 Task: Log work in the project TransportWorks for the issue 'Performance issues with database queries' spent time as '3w 3d 14h 12m' and remaining time as '6w 3d 18h 37m' and add a flag. Now add the issue to the epic 'Content delivery network (CDN) implementation'.
Action: Mouse moved to (239, 59)
Screenshot: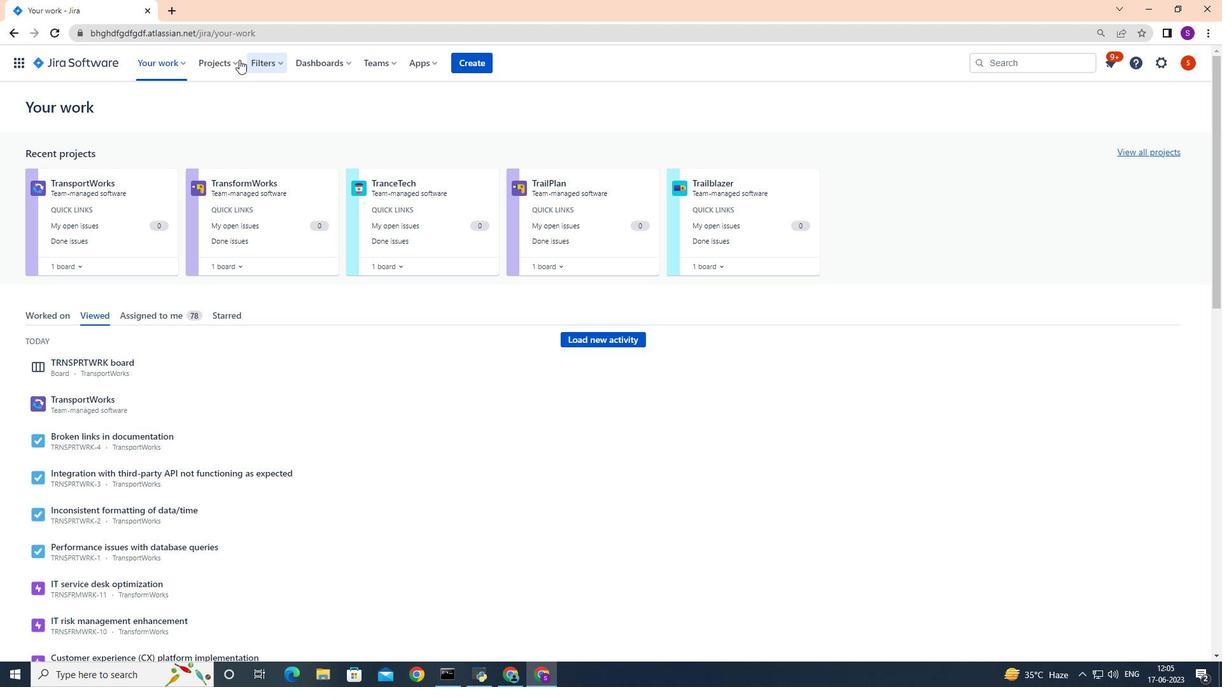
Action: Mouse pressed left at (239, 59)
Screenshot: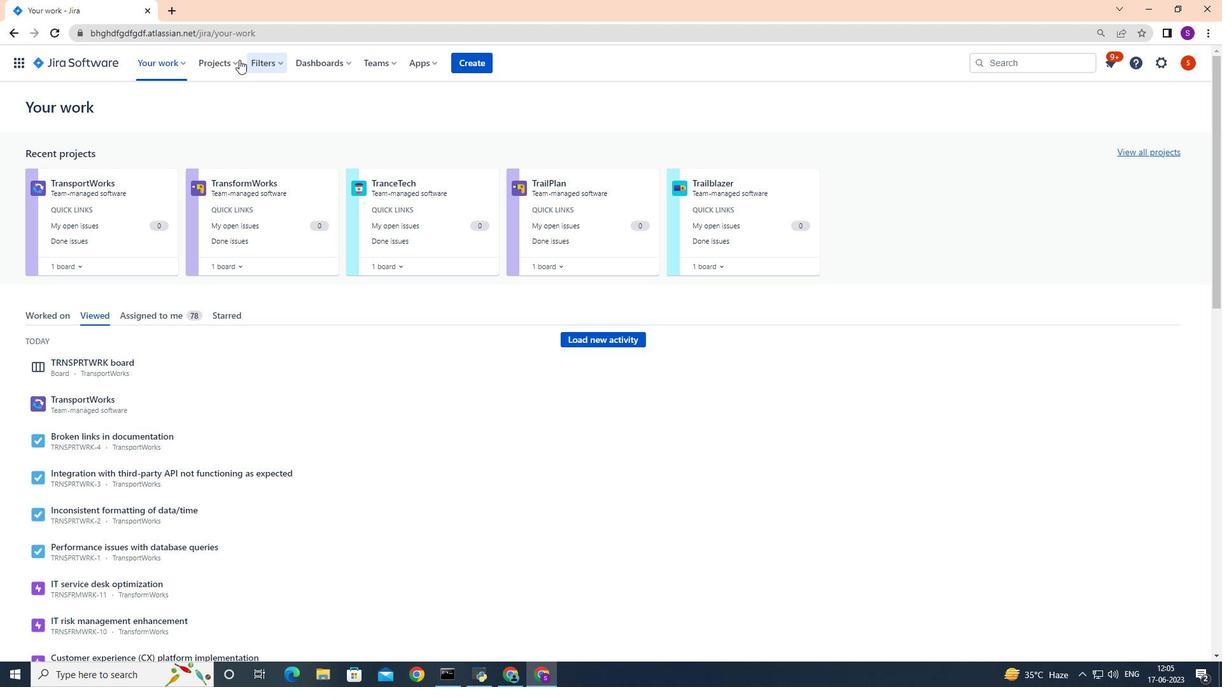 
Action: Mouse moved to (260, 119)
Screenshot: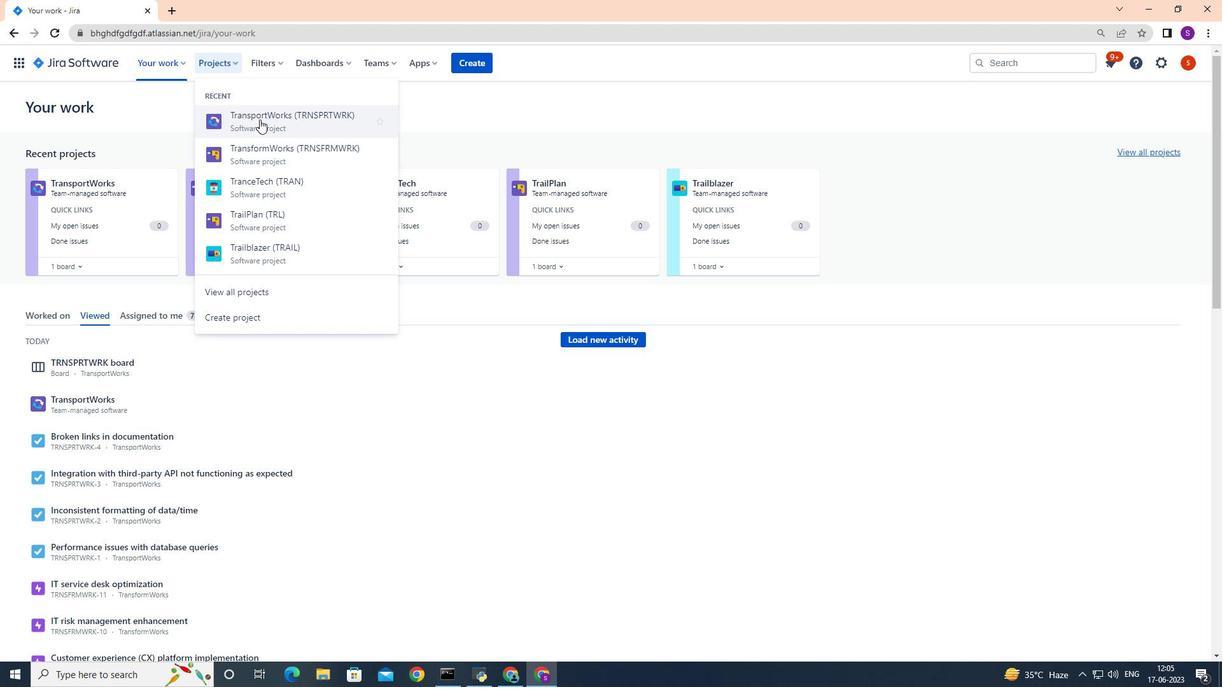 
Action: Mouse pressed left at (260, 119)
Screenshot: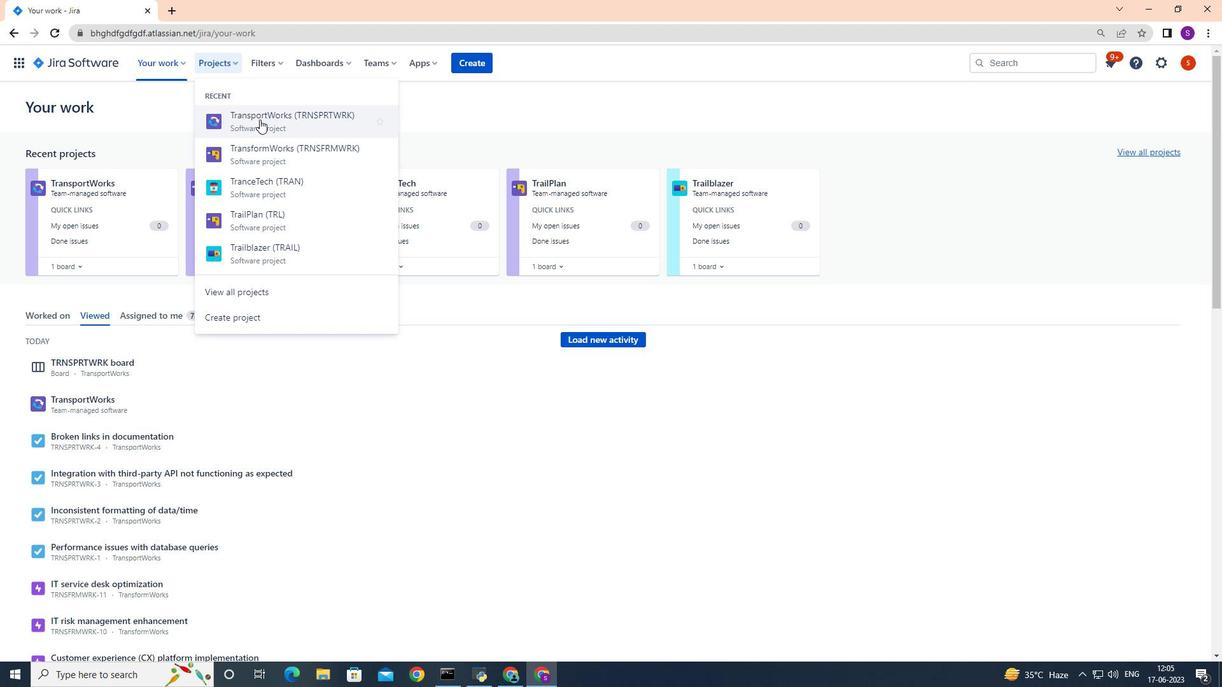 
Action: Mouse moved to (46, 192)
Screenshot: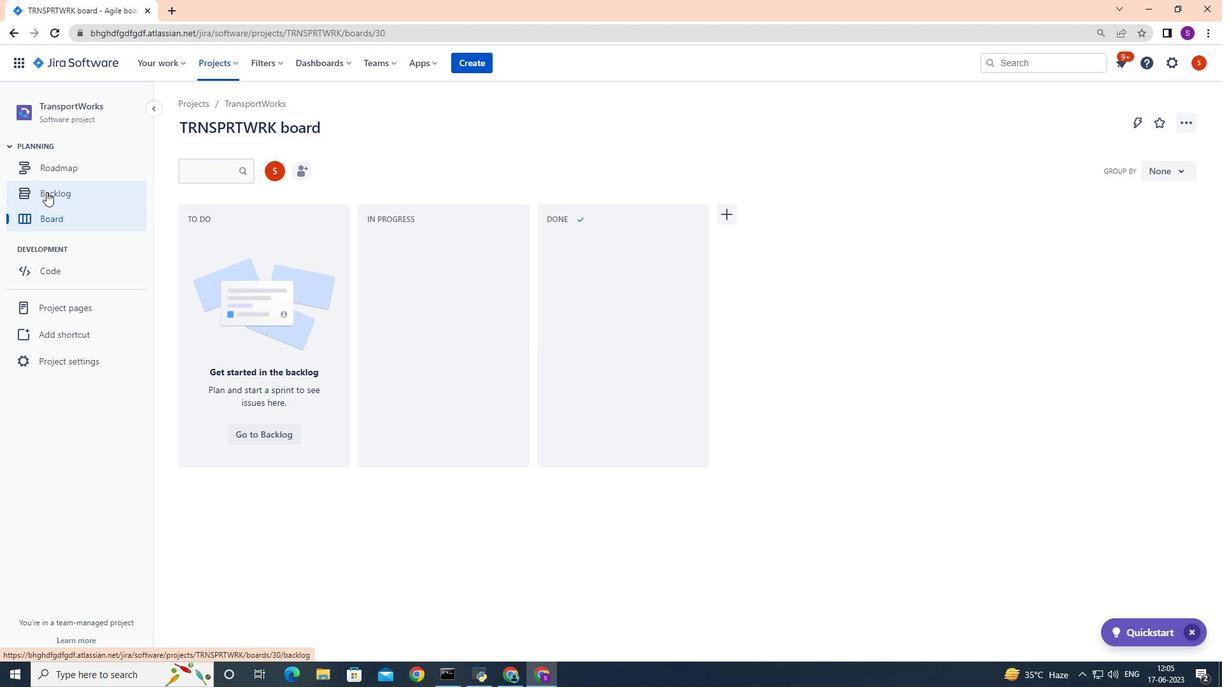 
Action: Mouse pressed left at (46, 192)
Screenshot: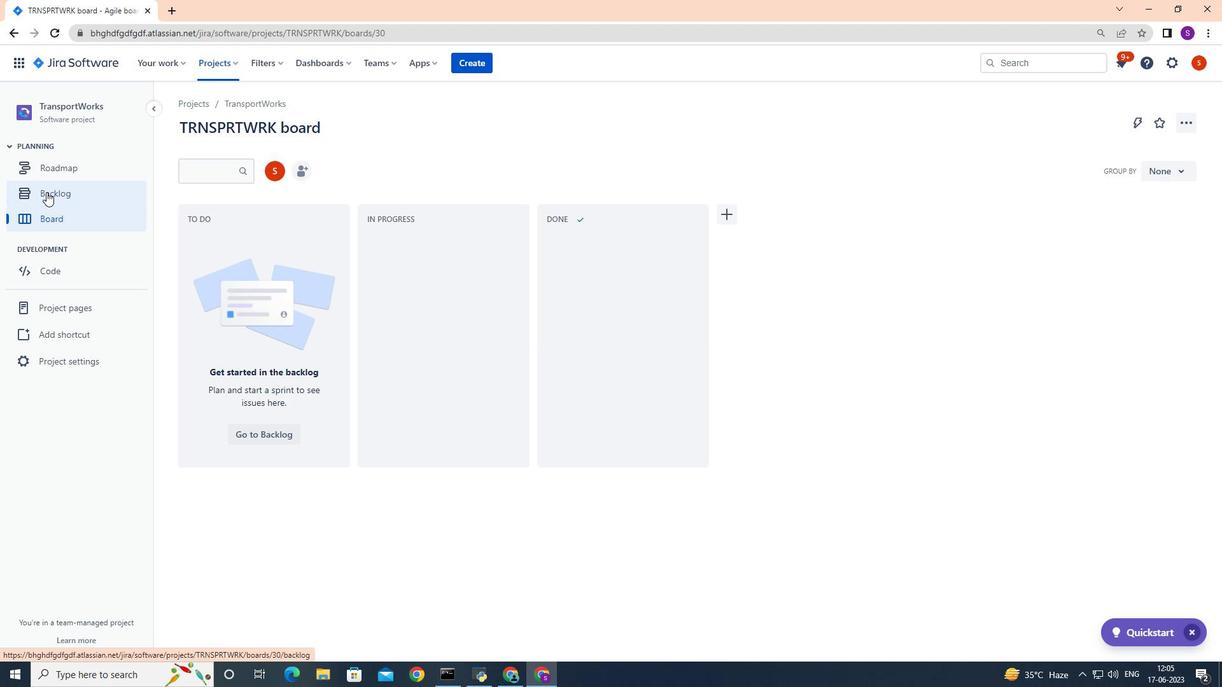 
Action: Mouse moved to (771, 232)
Screenshot: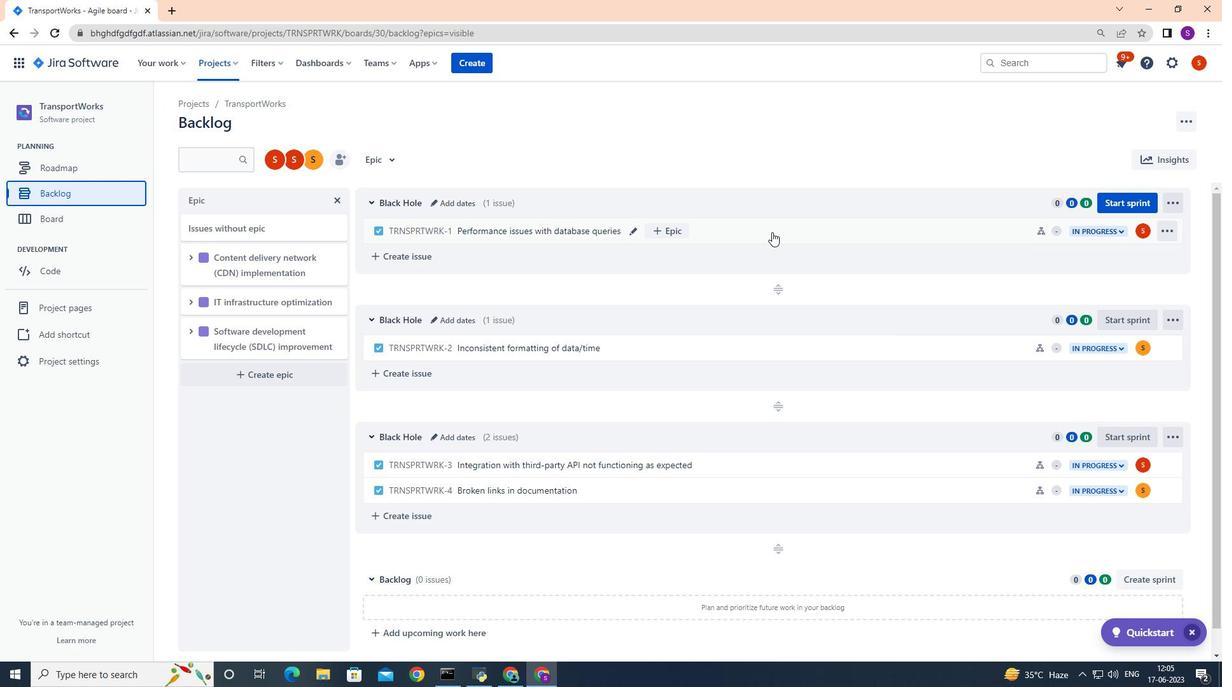 
Action: Mouse pressed left at (771, 232)
Screenshot: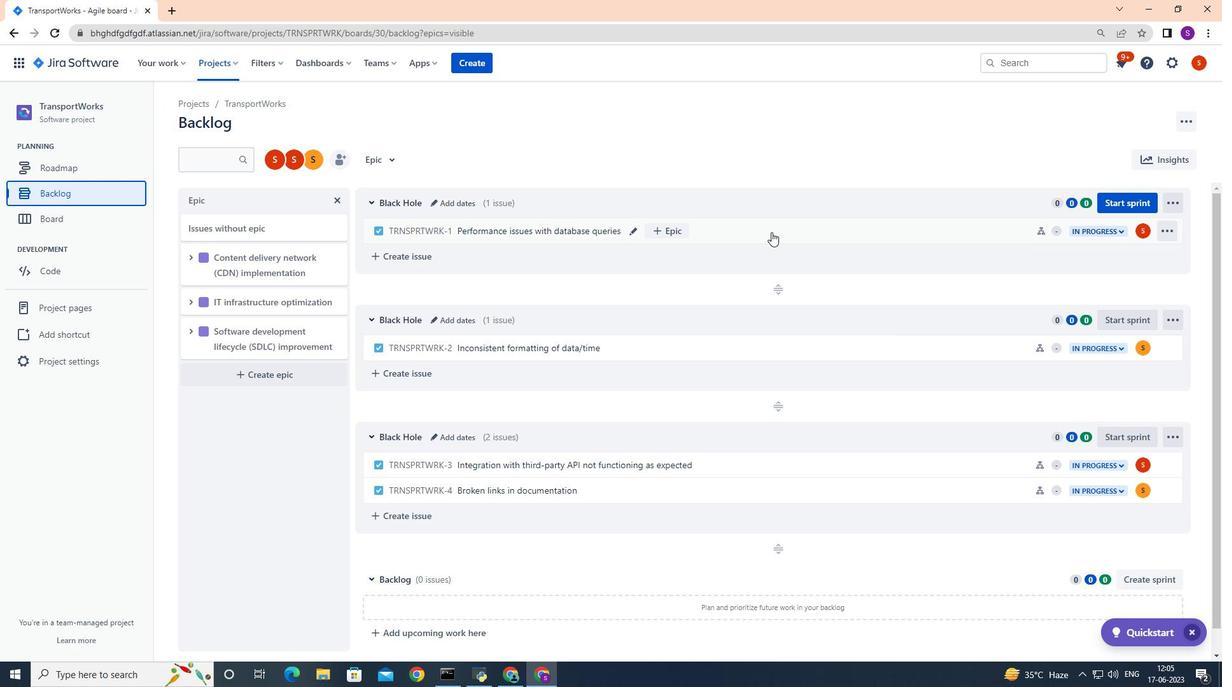 
Action: Mouse moved to (1184, 194)
Screenshot: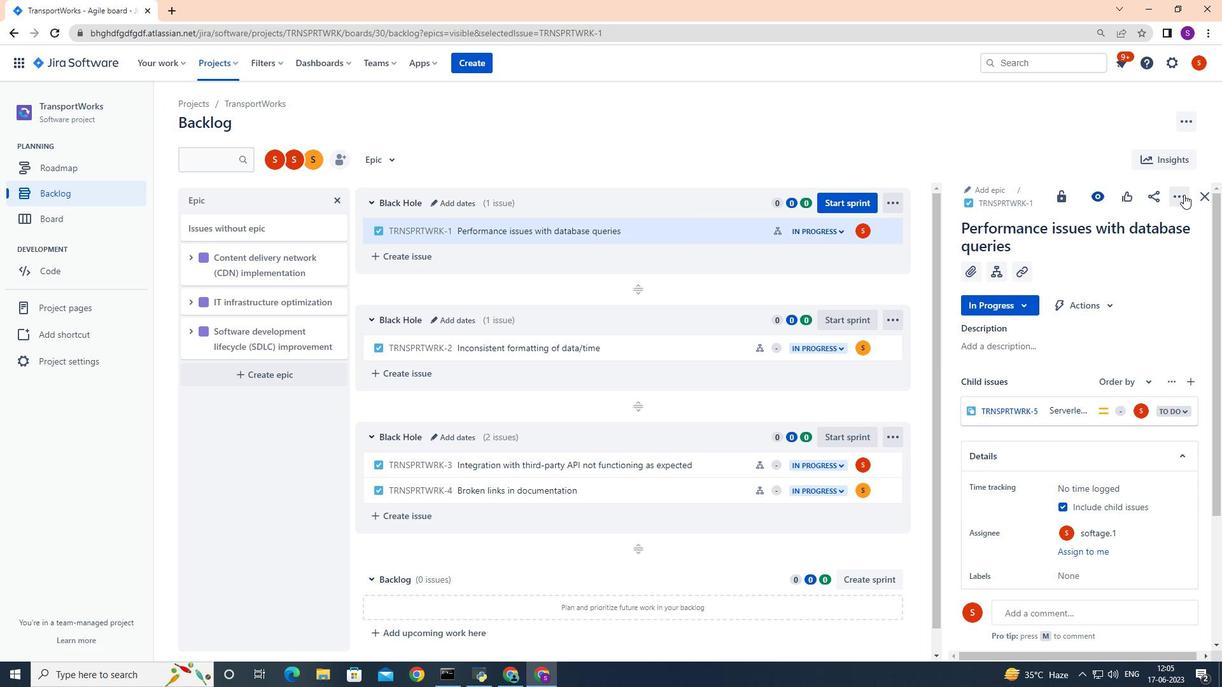 
Action: Mouse pressed left at (1184, 194)
Screenshot: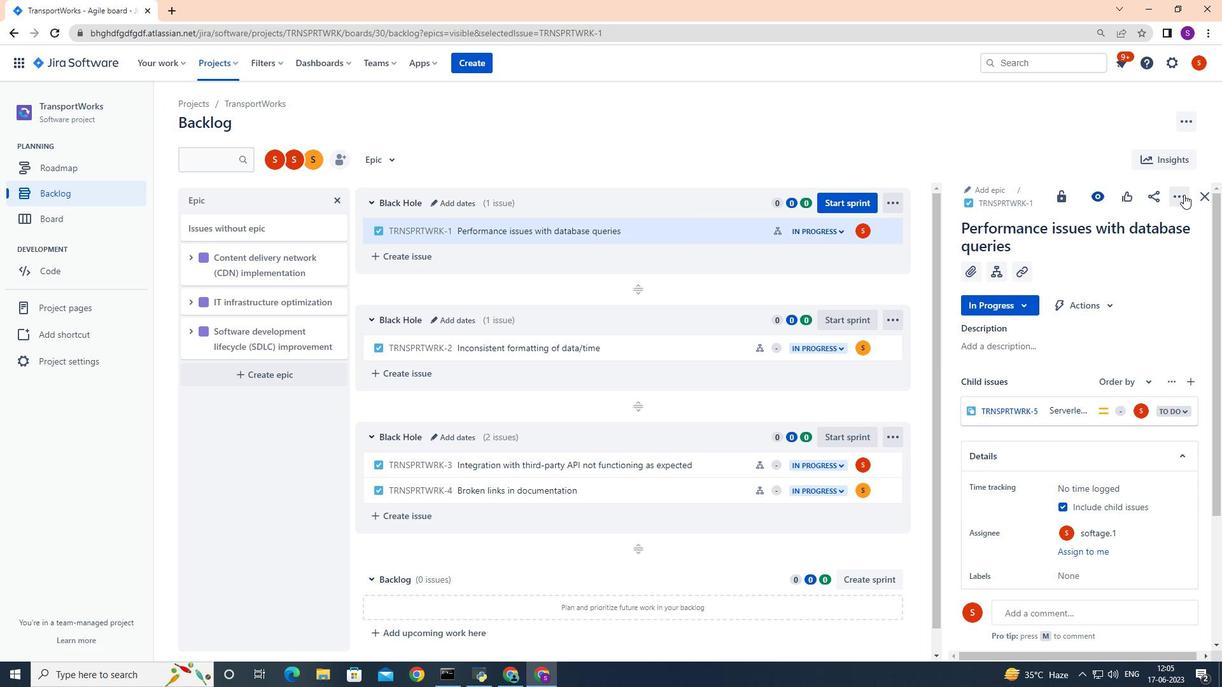 
Action: Mouse moved to (1138, 228)
Screenshot: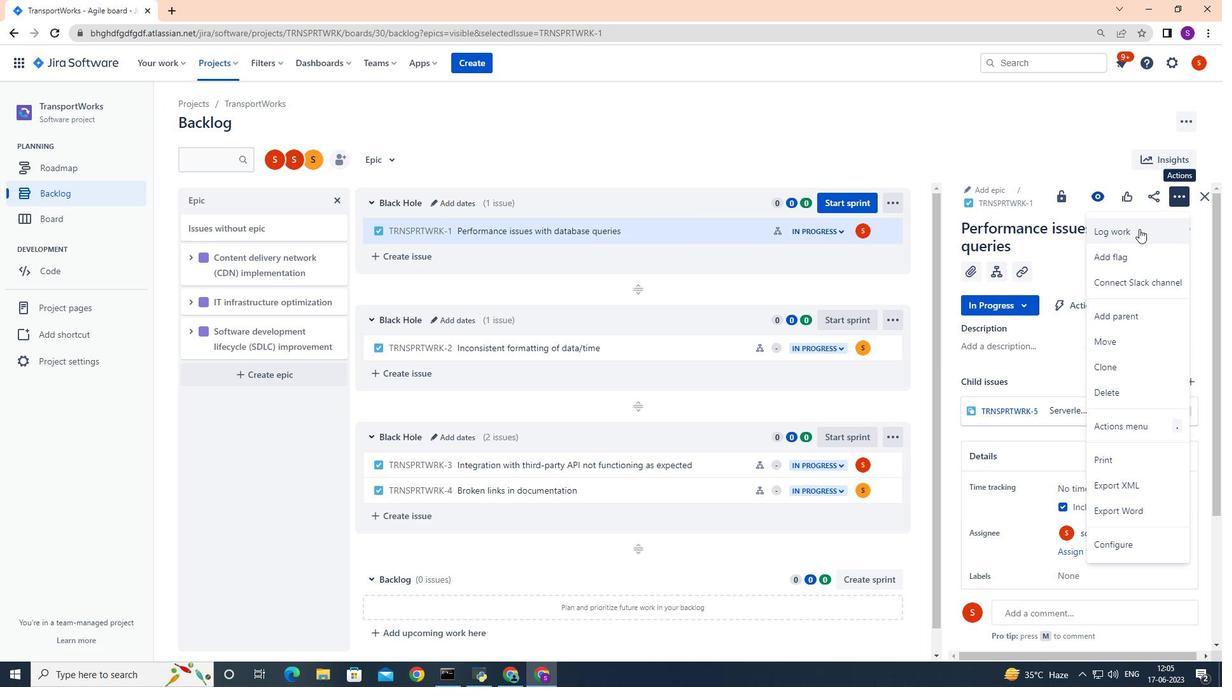 
Action: Mouse pressed left at (1138, 228)
Screenshot: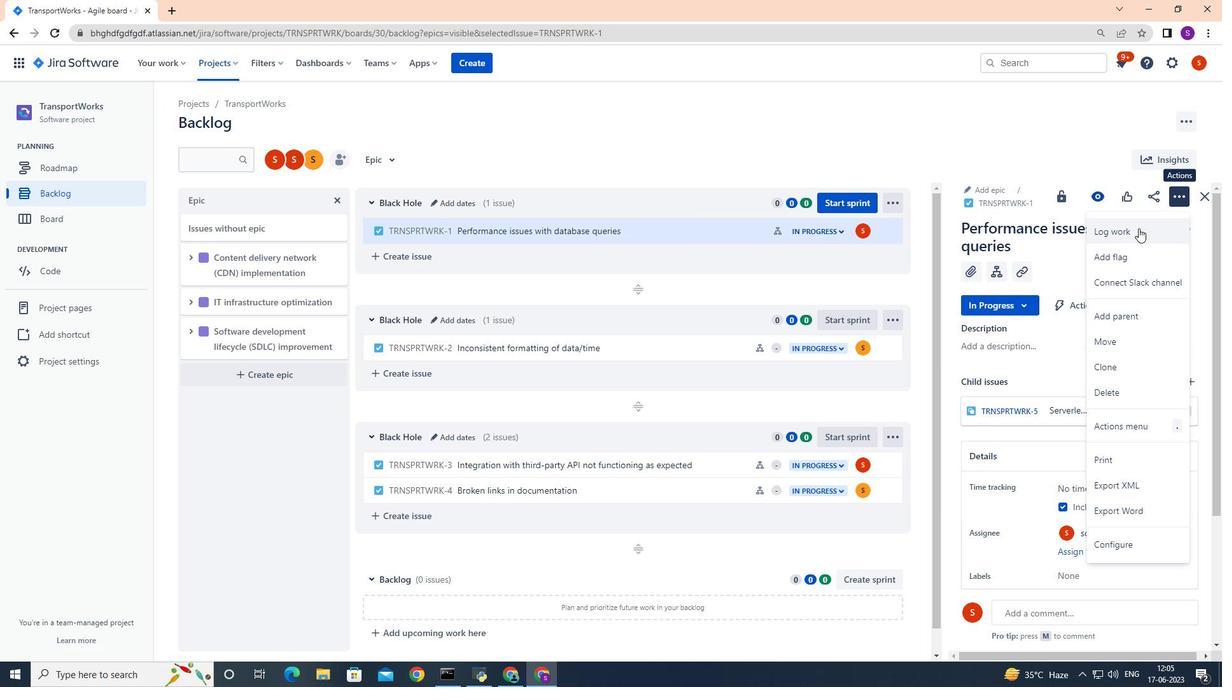 
Action: Mouse moved to (1096, 242)
Screenshot: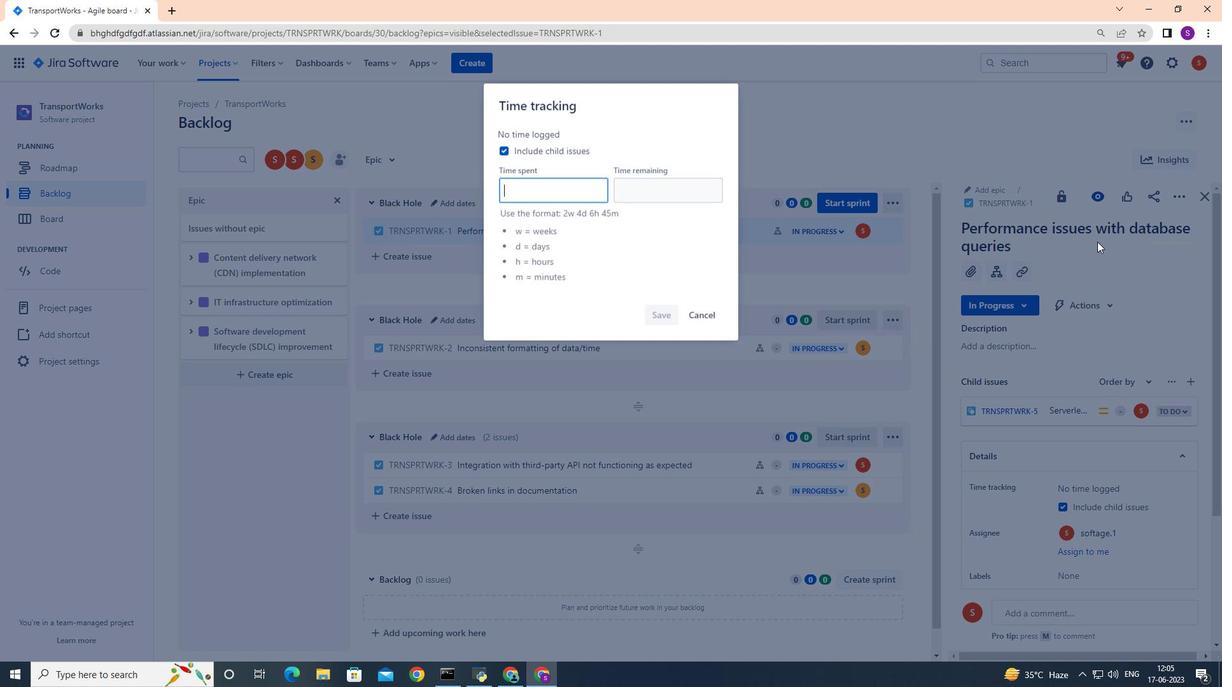 
Action: Key pressed 3w<Key.space>3d<Key.space>14h<Key.space>12m
Screenshot: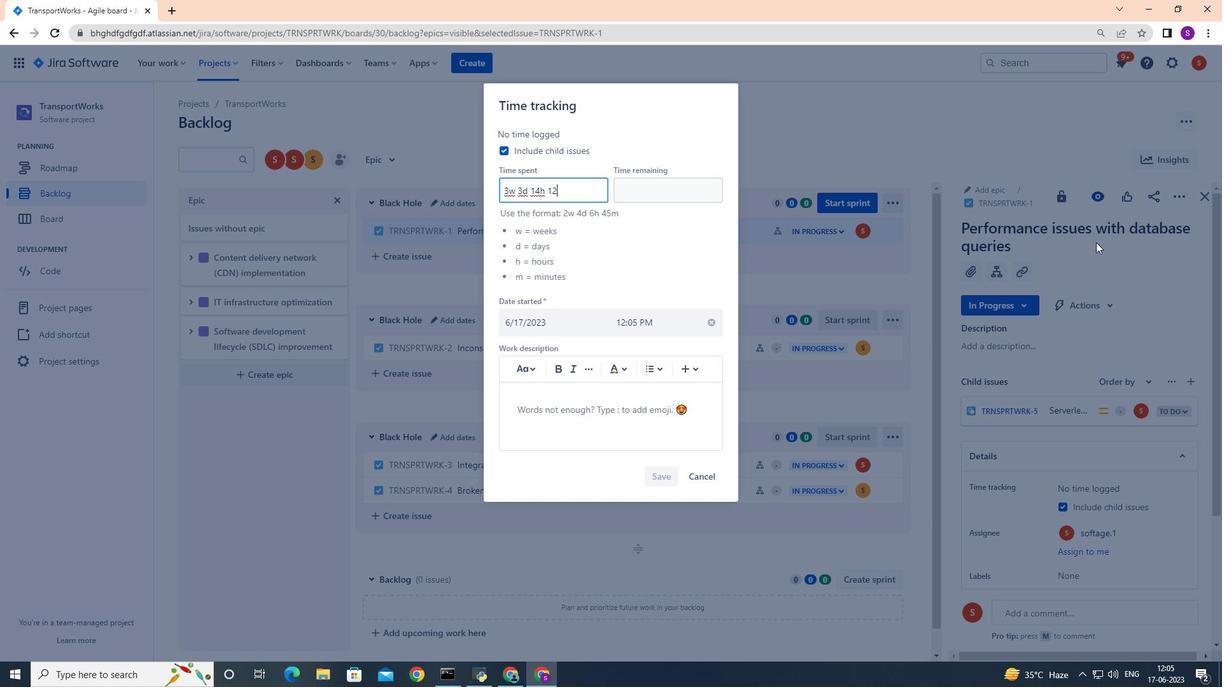 
Action: Mouse moved to (678, 189)
Screenshot: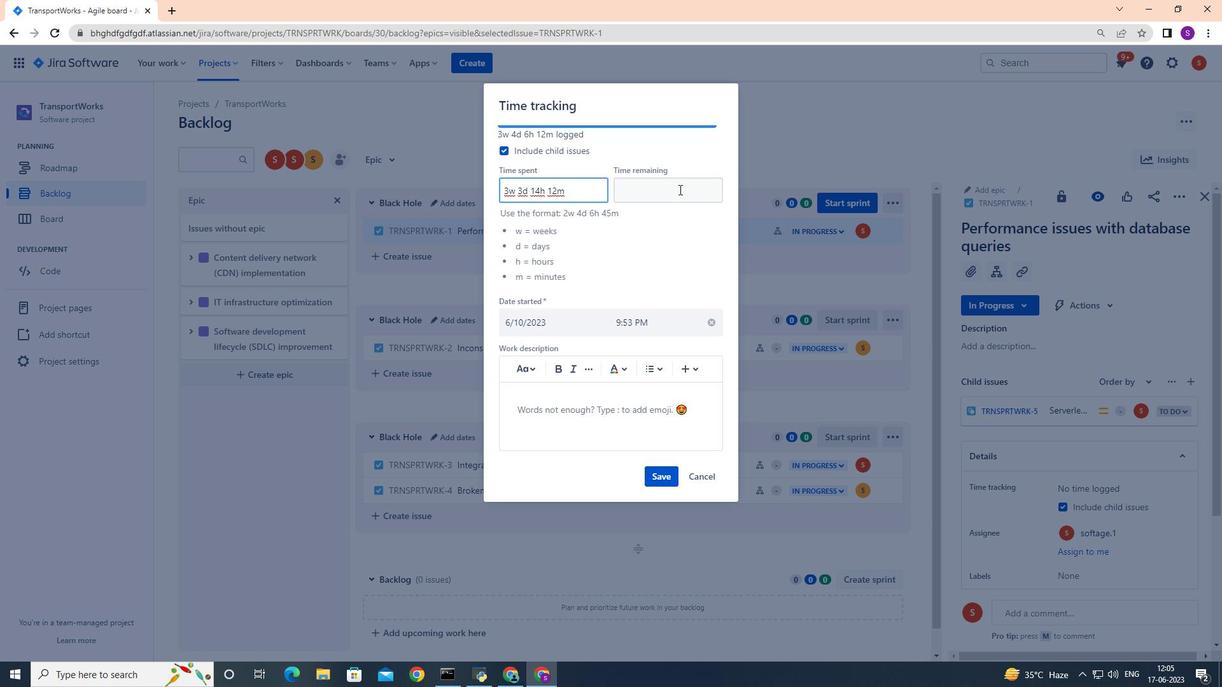 
Action: Mouse pressed left at (678, 189)
Screenshot: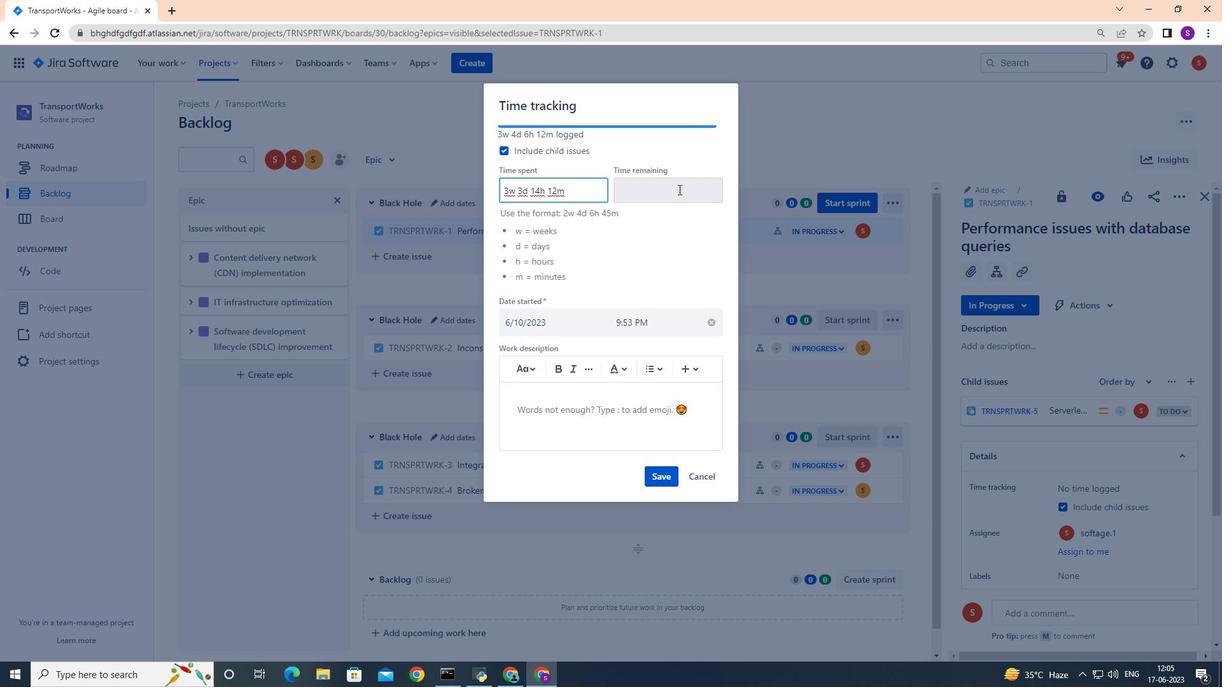 
Action: Mouse moved to (678, 189)
Screenshot: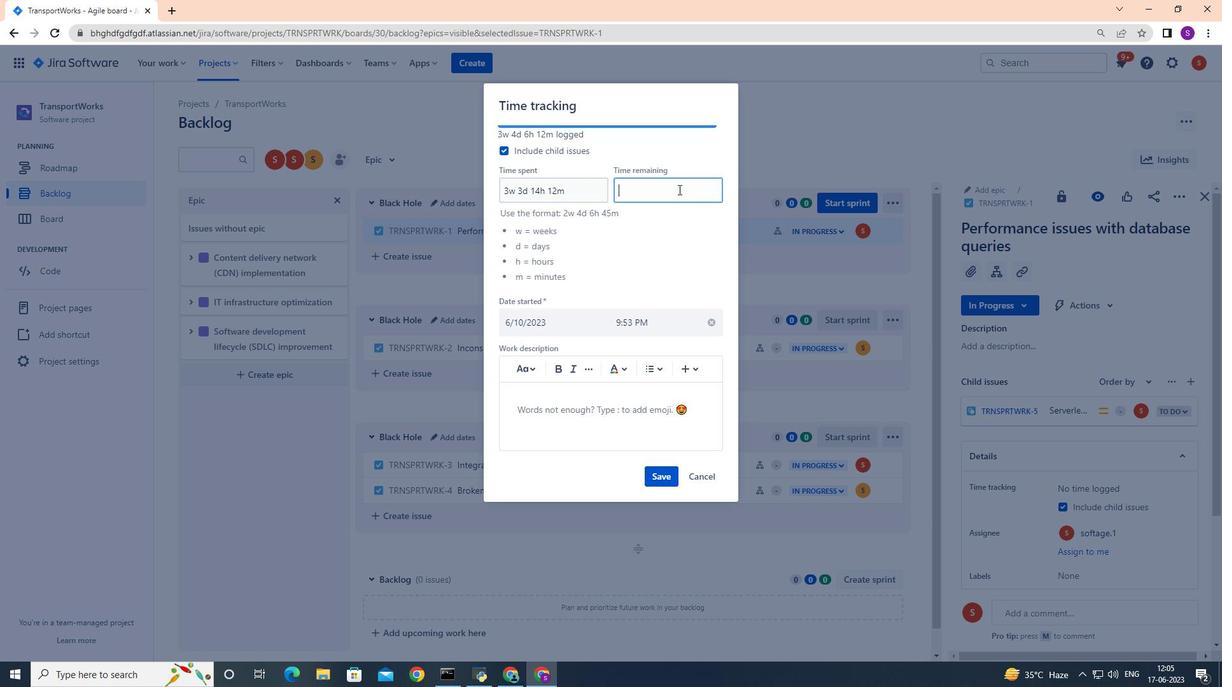 
Action: Key pressed 6w<Key.space>3d<Key.space>18h<Key.space>37m
Screenshot: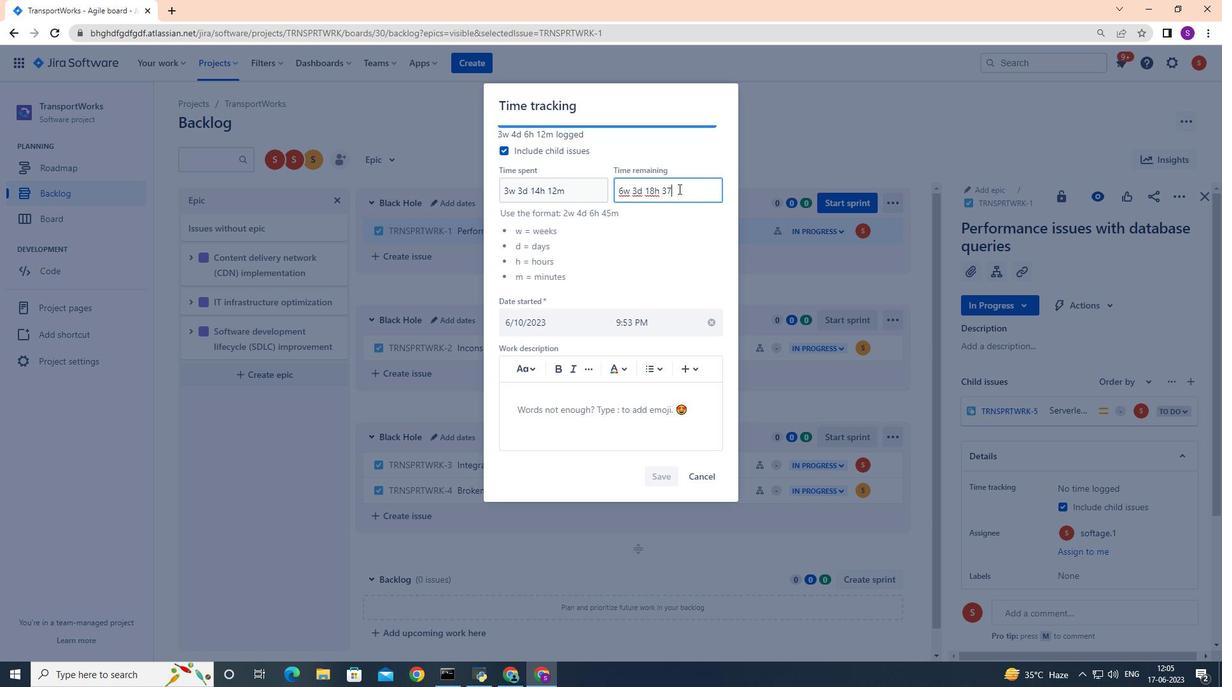 
Action: Mouse moved to (651, 473)
Screenshot: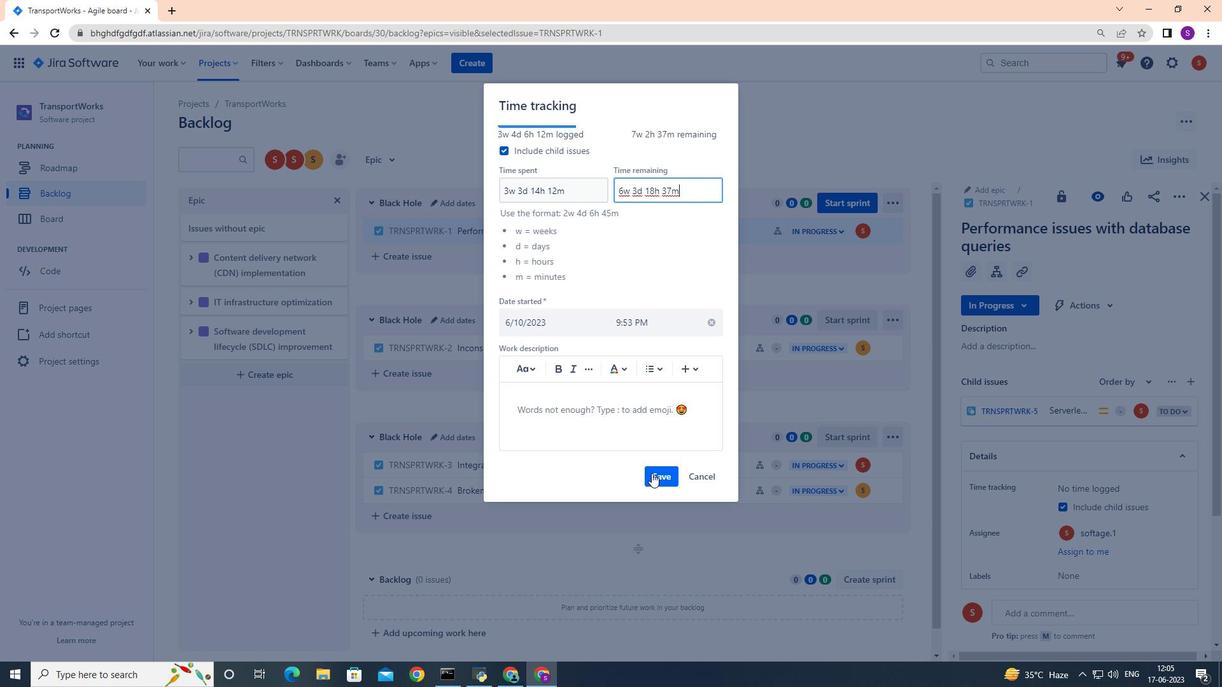 
Action: Mouse pressed left at (651, 473)
Screenshot: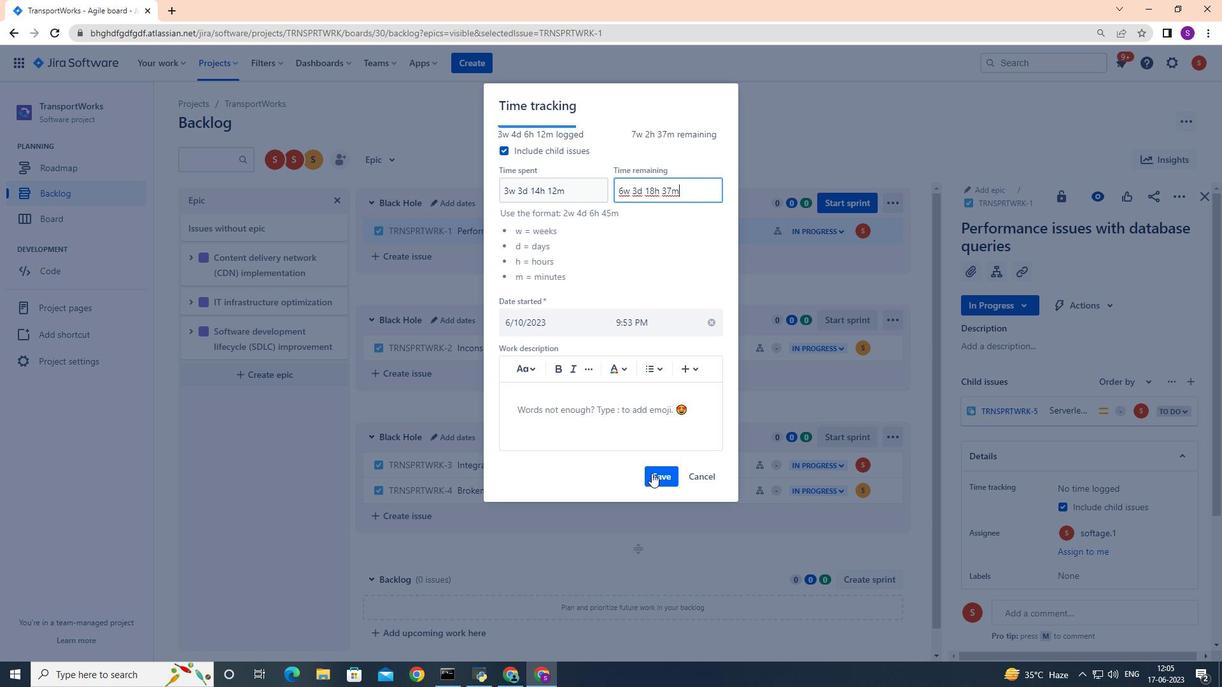 
Action: Mouse moved to (1176, 193)
Screenshot: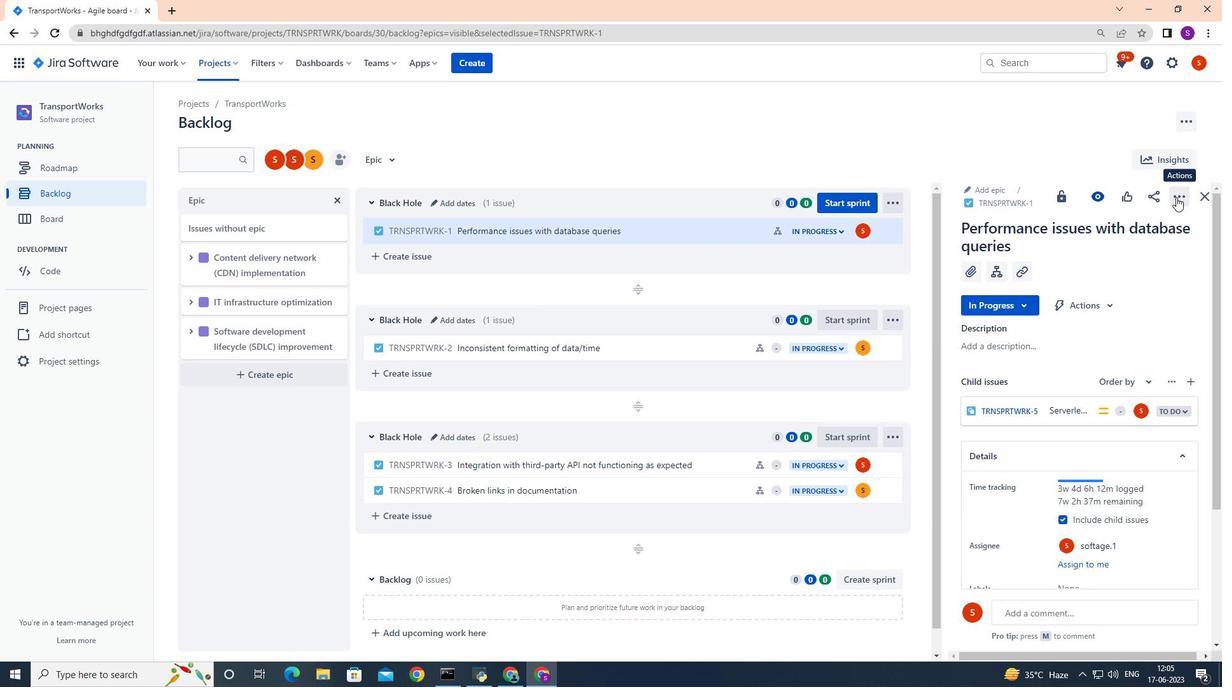 
Action: Mouse pressed left at (1176, 193)
Screenshot: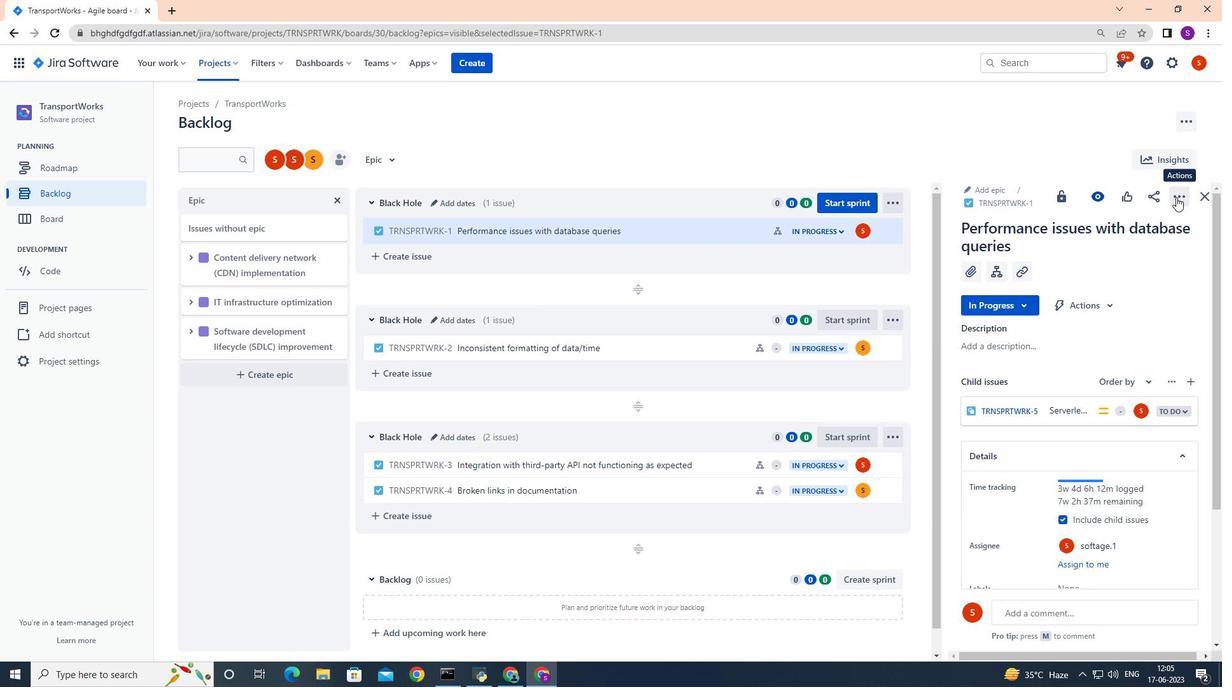 
Action: Mouse moved to (1136, 256)
Screenshot: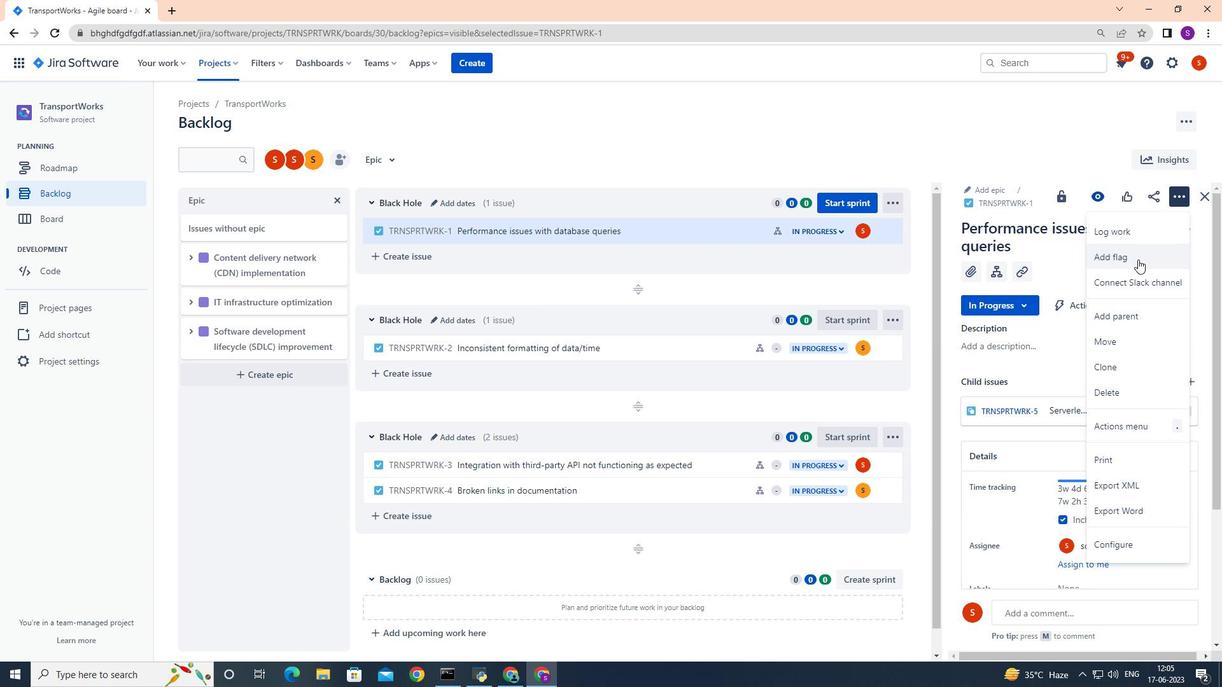 
Action: Mouse pressed left at (1136, 256)
Screenshot: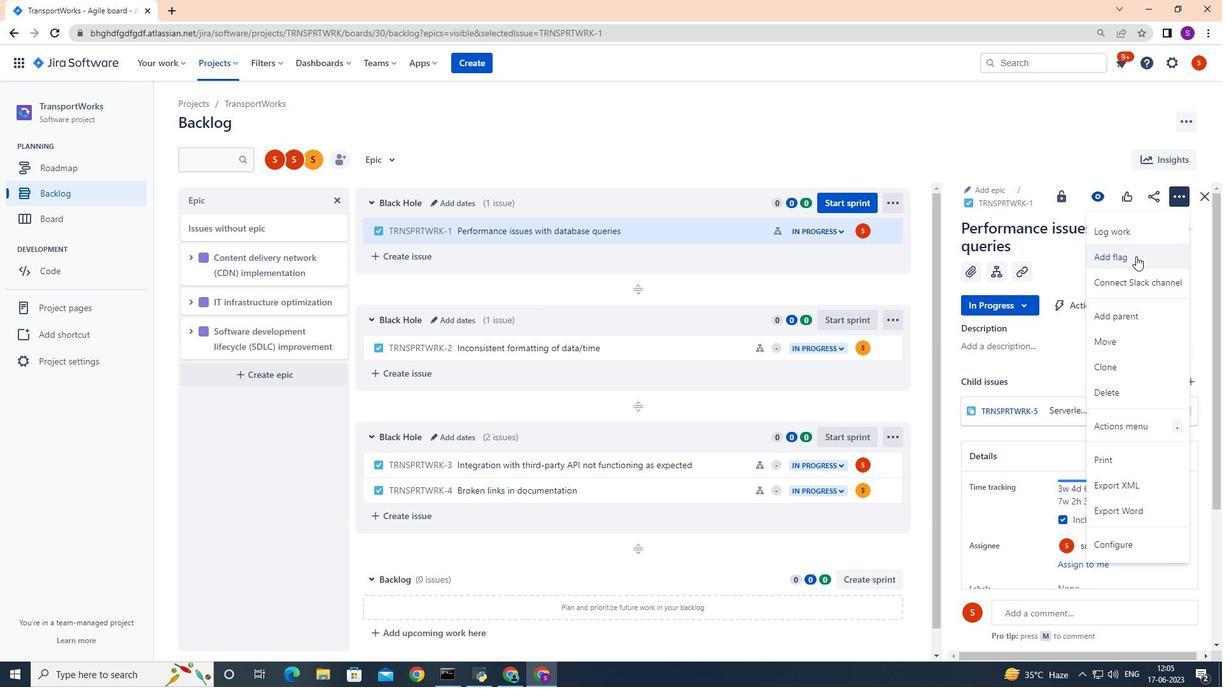 
Action: Mouse moved to (673, 229)
Screenshot: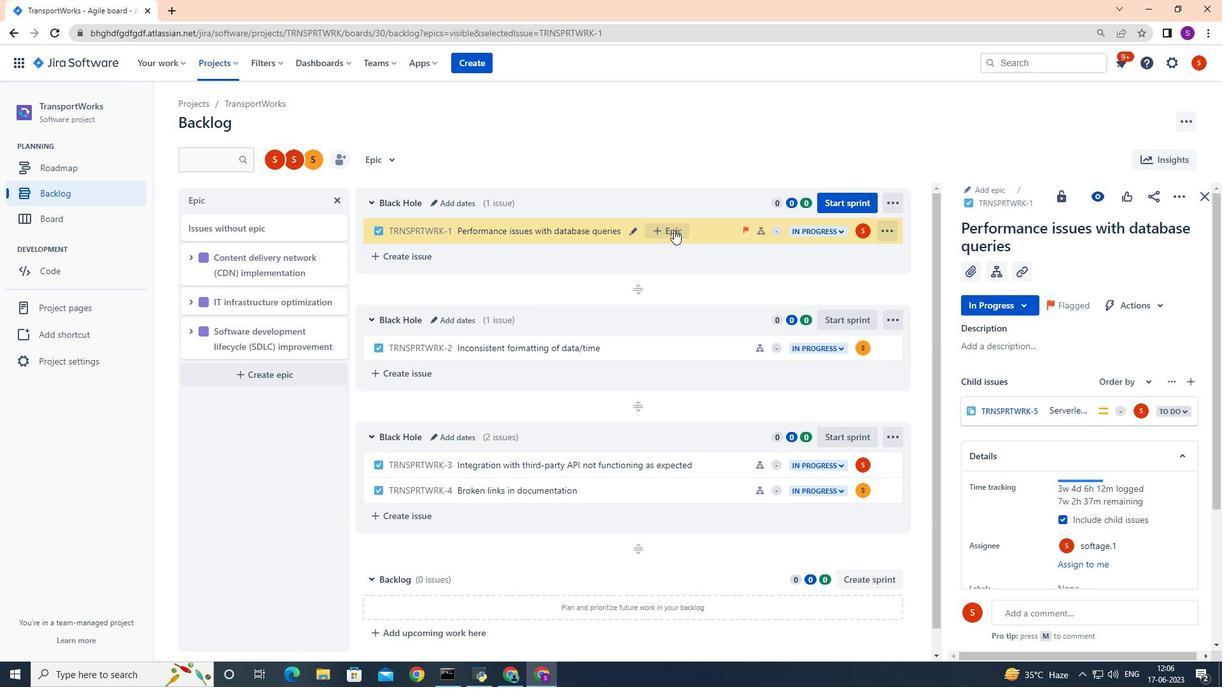 
Action: Mouse pressed left at (673, 229)
Screenshot: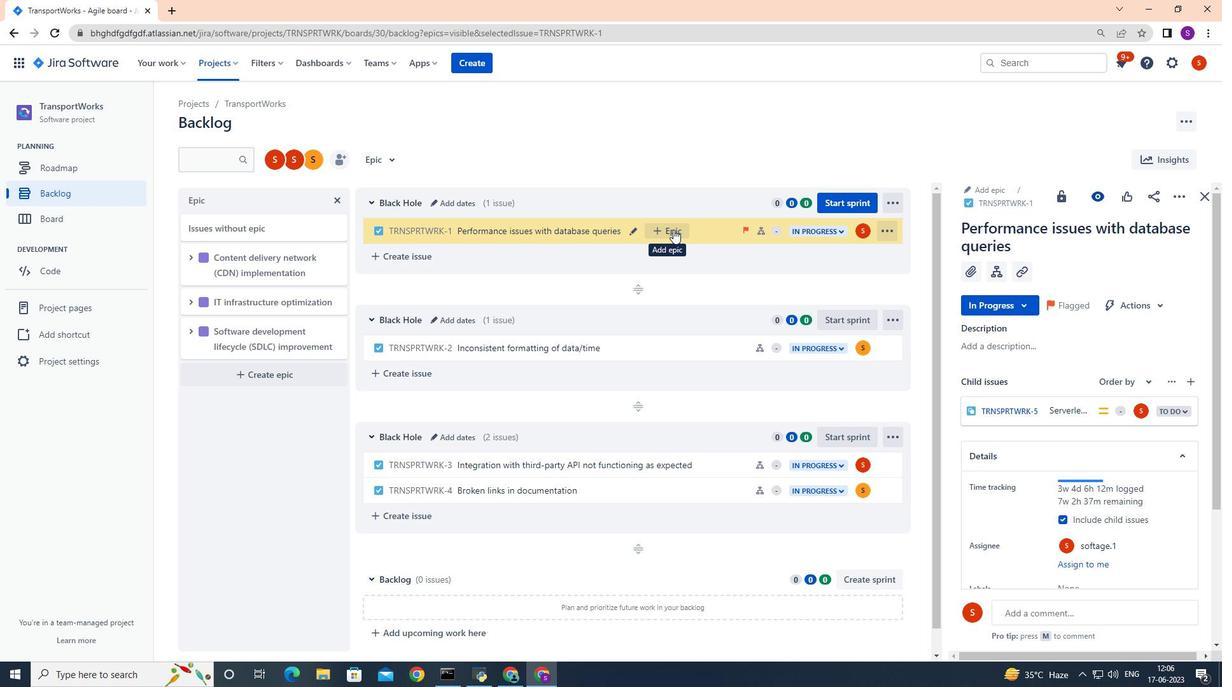 
Action: Mouse moved to (782, 323)
Screenshot: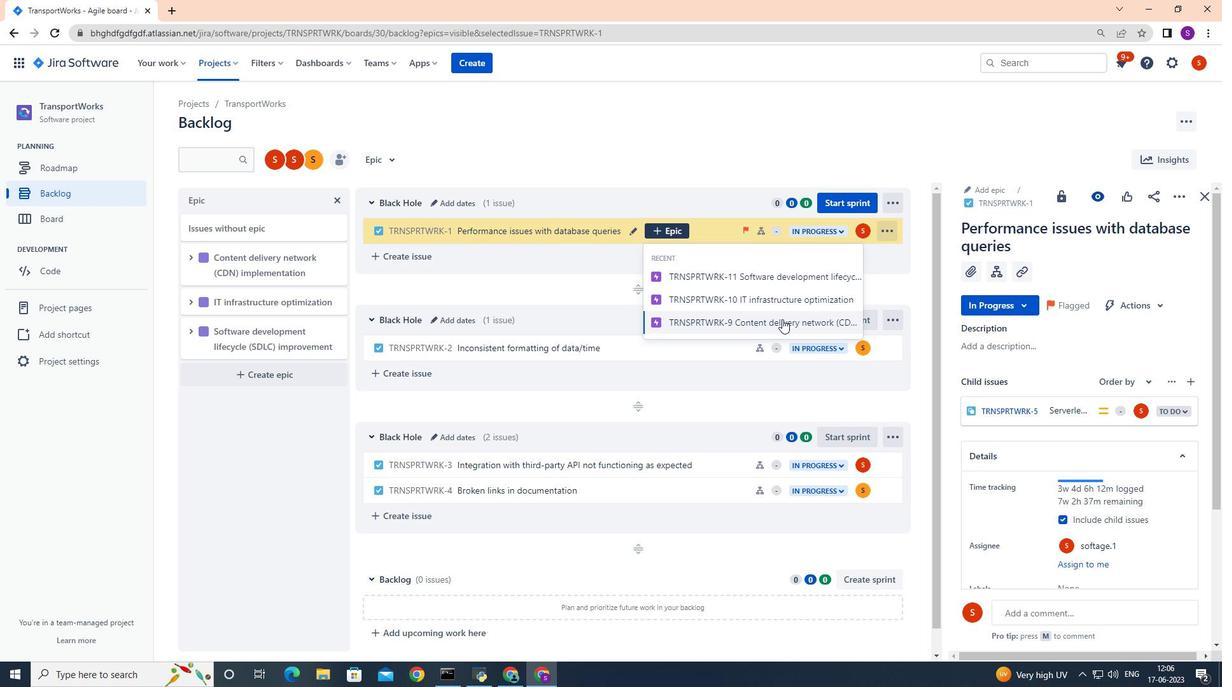 
Action: Mouse pressed left at (782, 323)
Screenshot: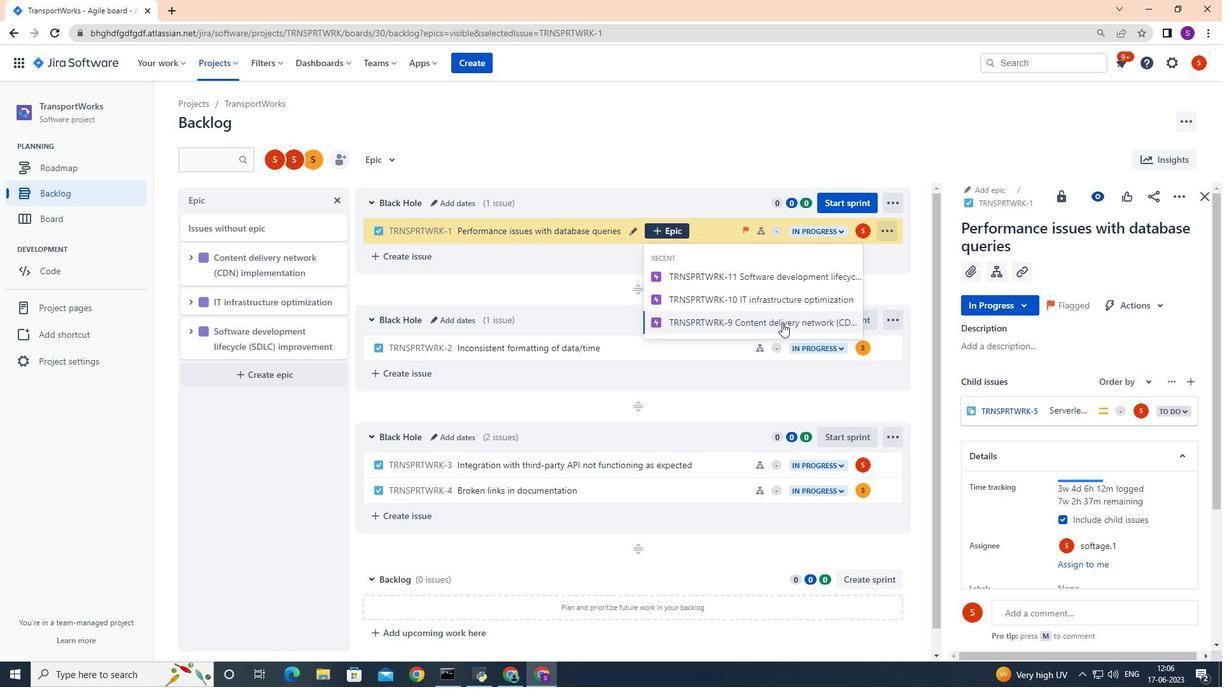 
Action: Mouse moved to (1159, 168)
Screenshot: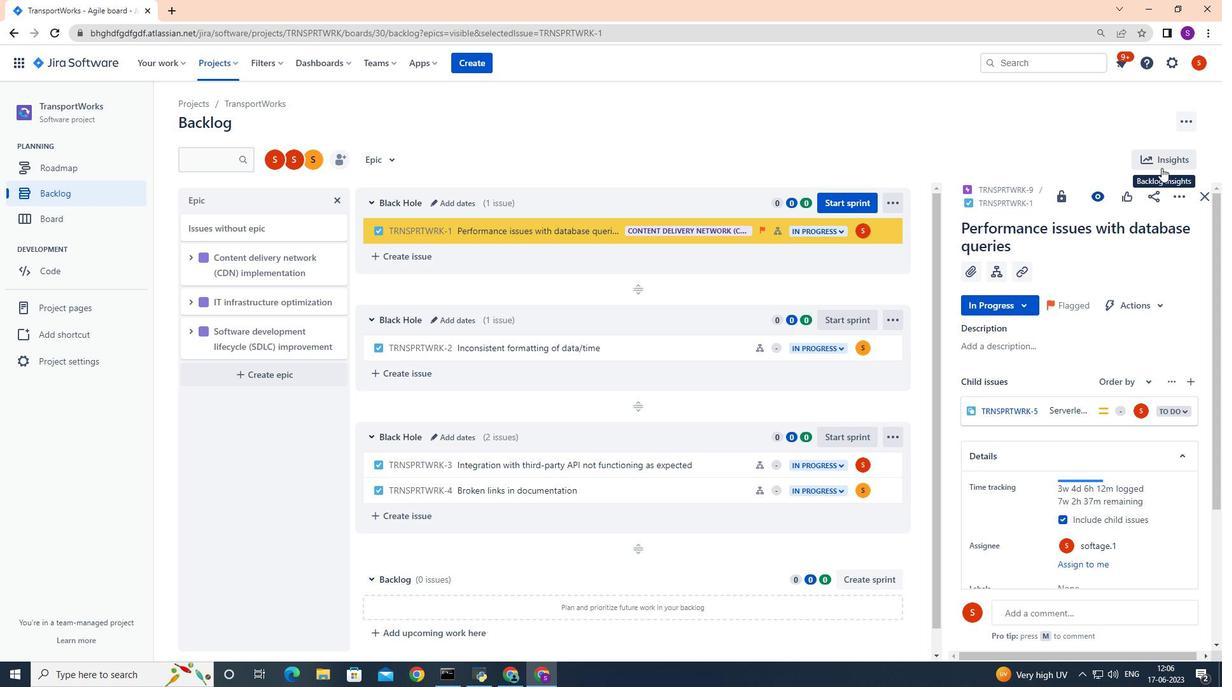 
